 Task: In the Contact  Ariana.Allen@estee-lauder.com, schedule and save the meeting with title: 'Introducing Our Products and Services ', Select date: '27 August, 2023', select start time: 12:00:PM. Add location in person New York with meeting description: Kindly join this meeting to understand Product Demo and Service Presentation.. Logged in from softage.1@softage.net
Action: Mouse moved to (102, 61)
Screenshot: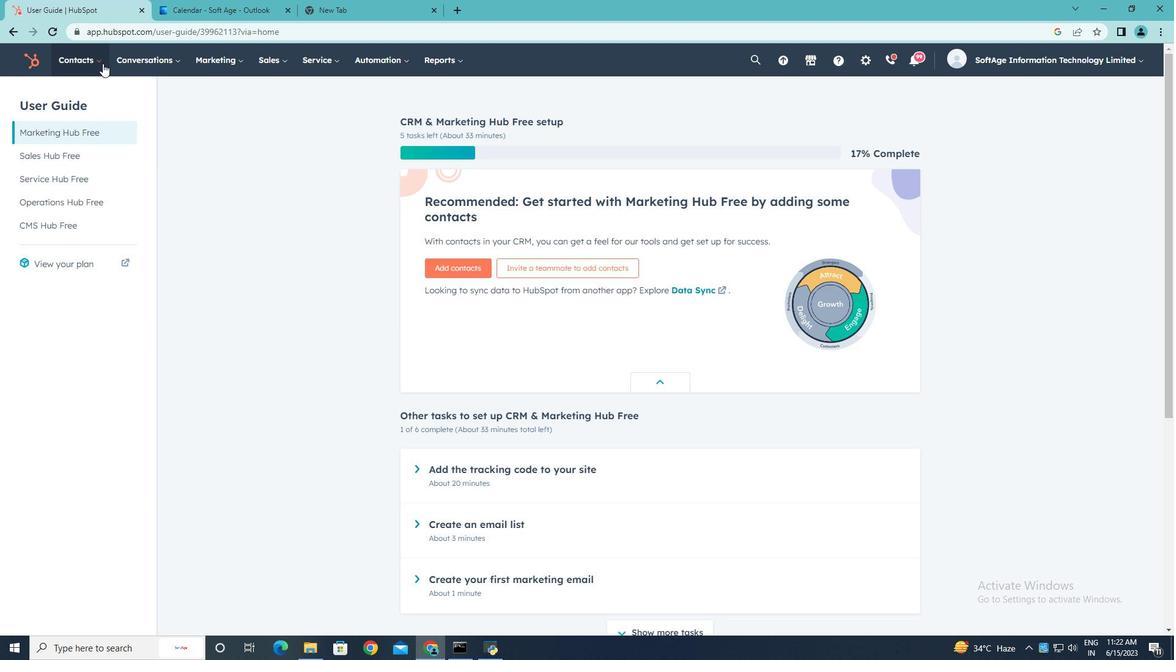 
Action: Mouse pressed left at (102, 61)
Screenshot: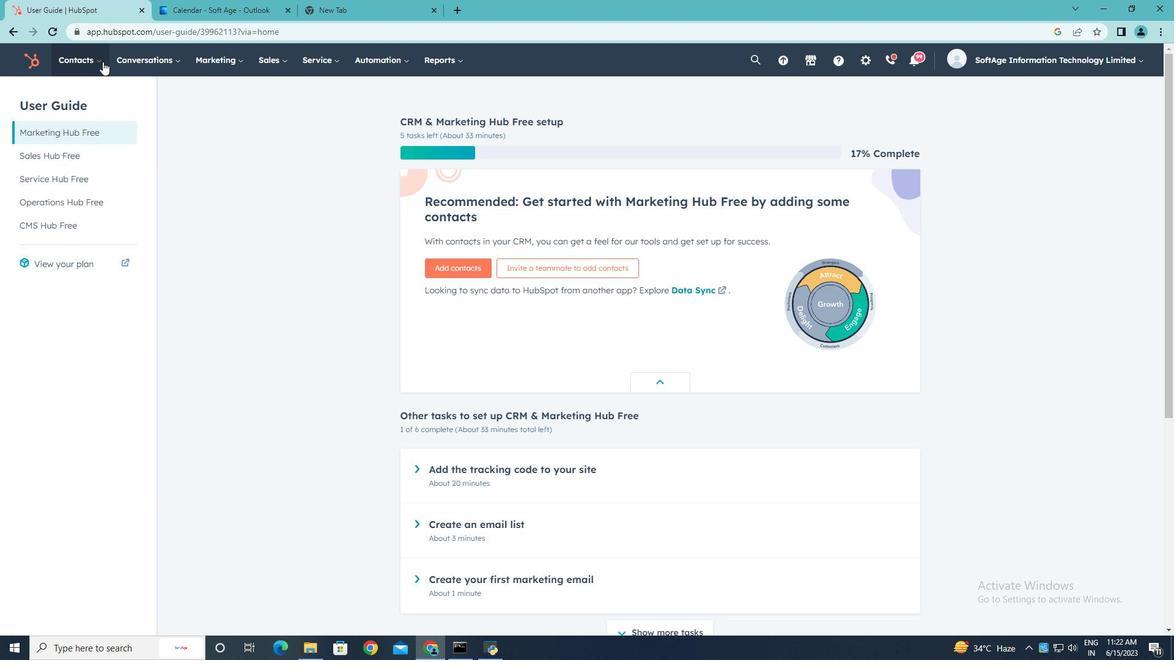 
Action: Mouse moved to (94, 98)
Screenshot: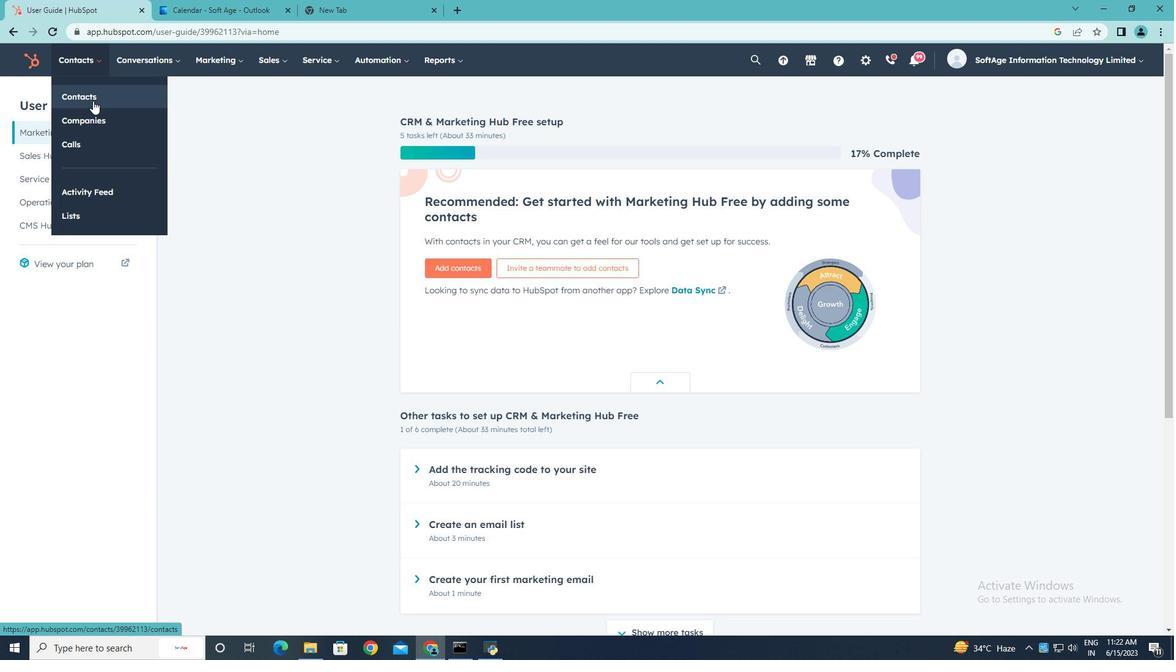 
Action: Mouse pressed left at (94, 98)
Screenshot: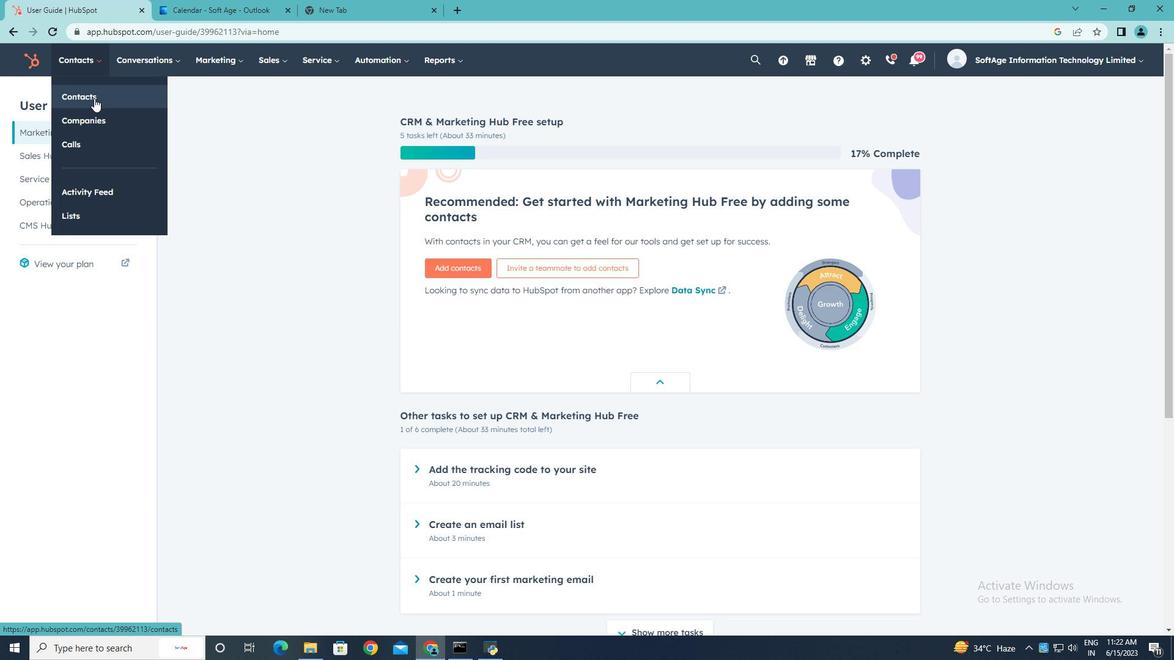 
Action: Mouse moved to (87, 195)
Screenshot: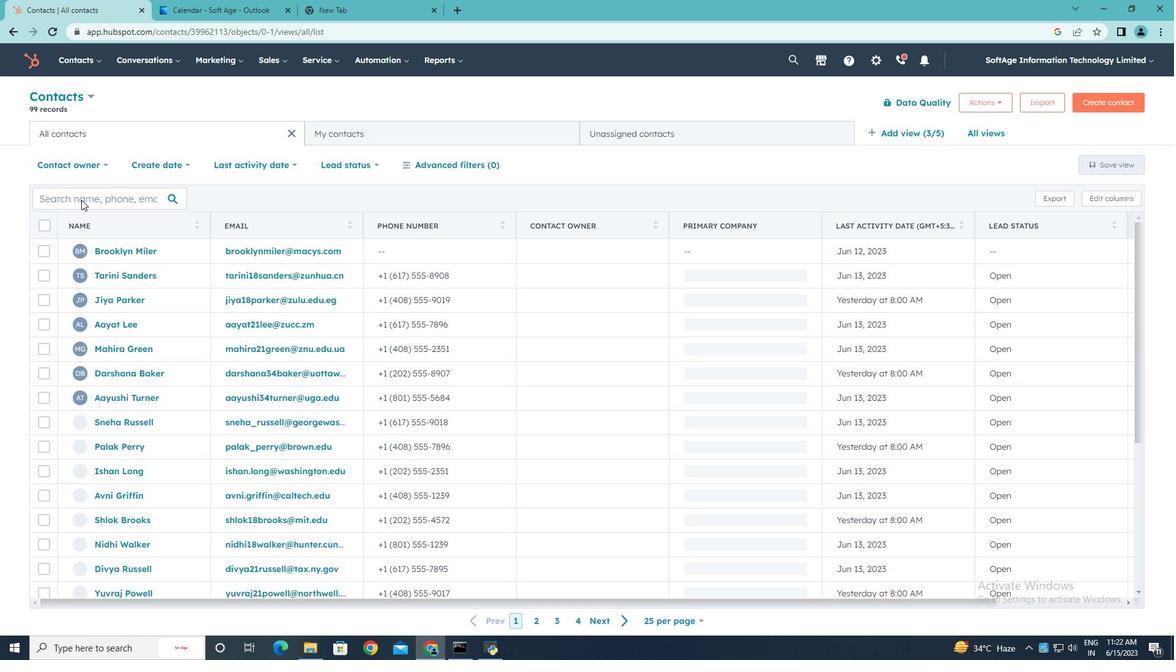 
Action: Mouse pressed left at (87, 195)
Screenshot: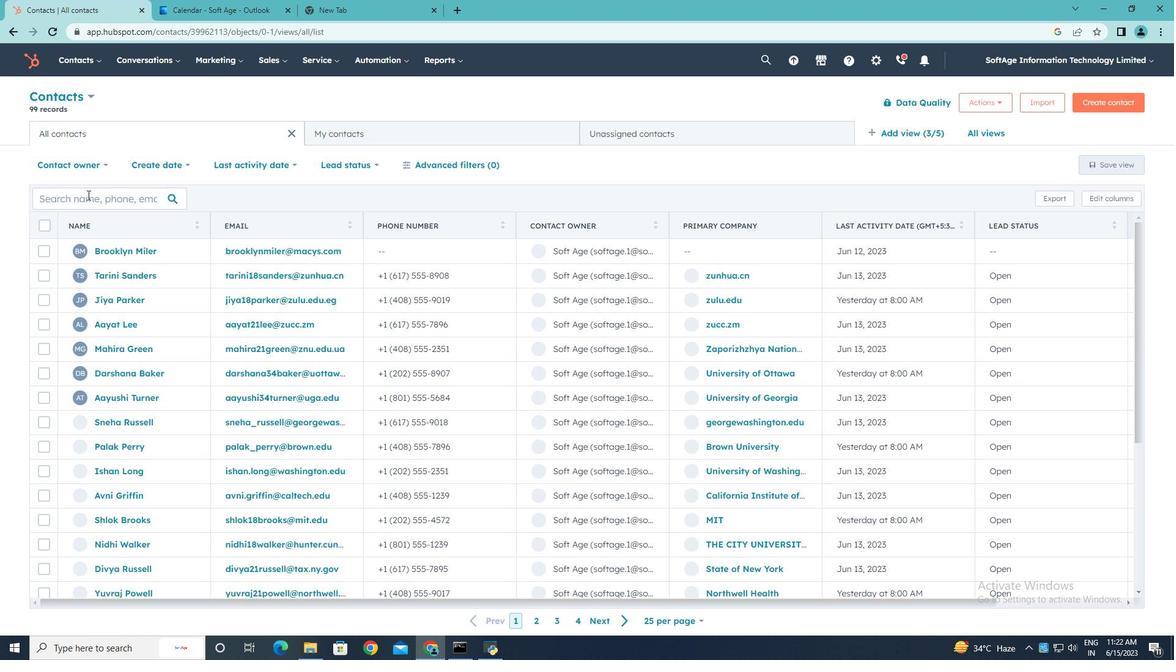 
Action: Key pressed <Key.shift>Ariana.<Key.shift>Allen<Key.shift>@estee-lauder.com
Screenshot: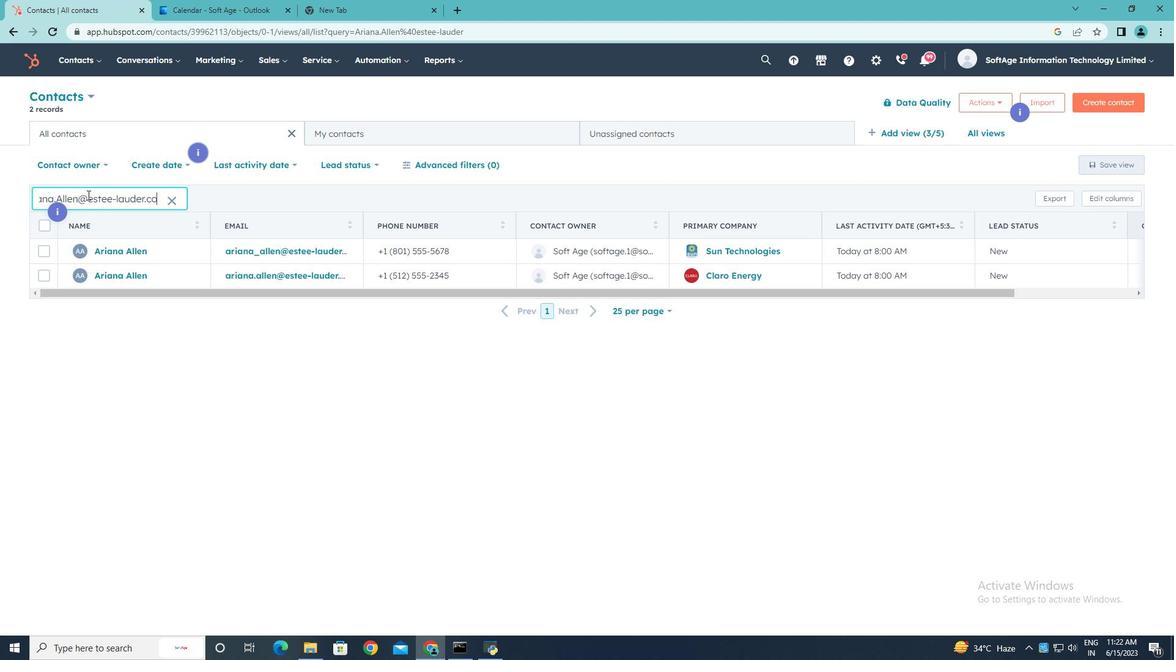 
Action: Mouse moved to (114, 272)
Screenshot: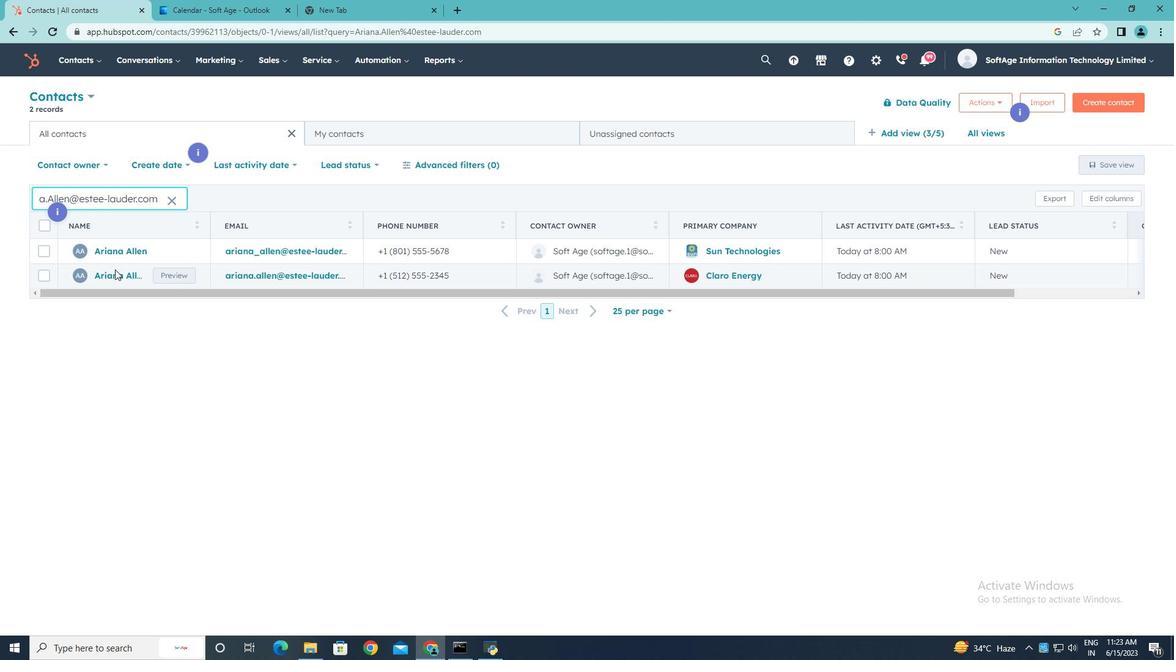 
Action: Mouse pressed left at (114, 272)
Screenshot: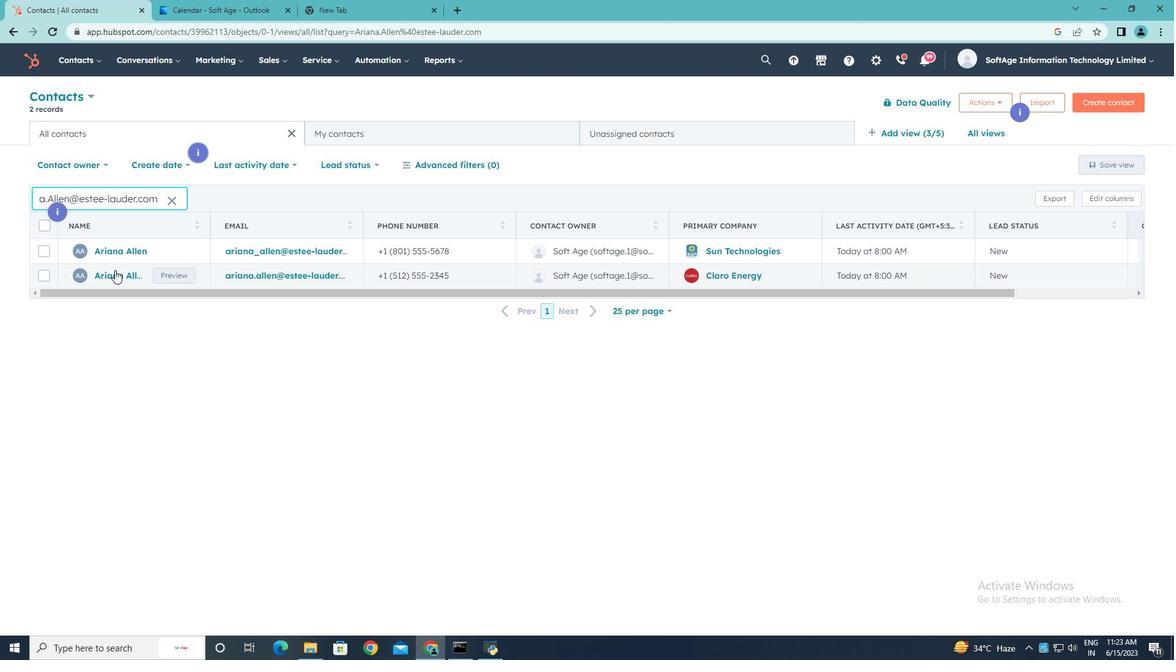 
Action: Mouse moved to (198, 203)
Screenshot: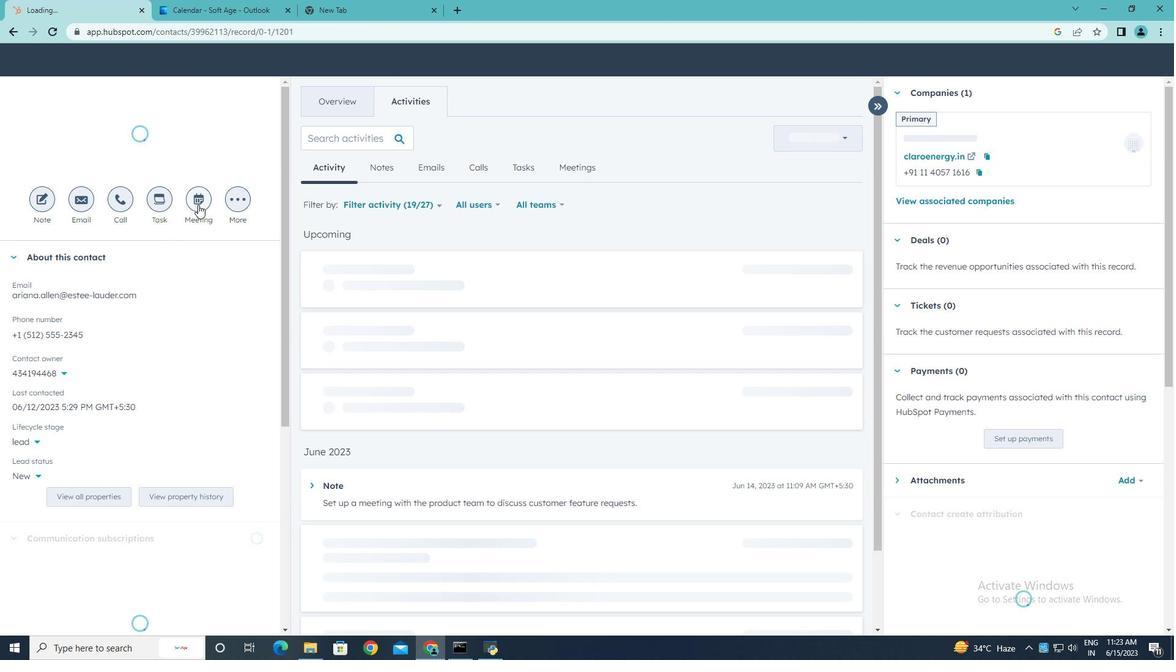 
Action: Mouse pressed left at (198, 203)
Screenshot: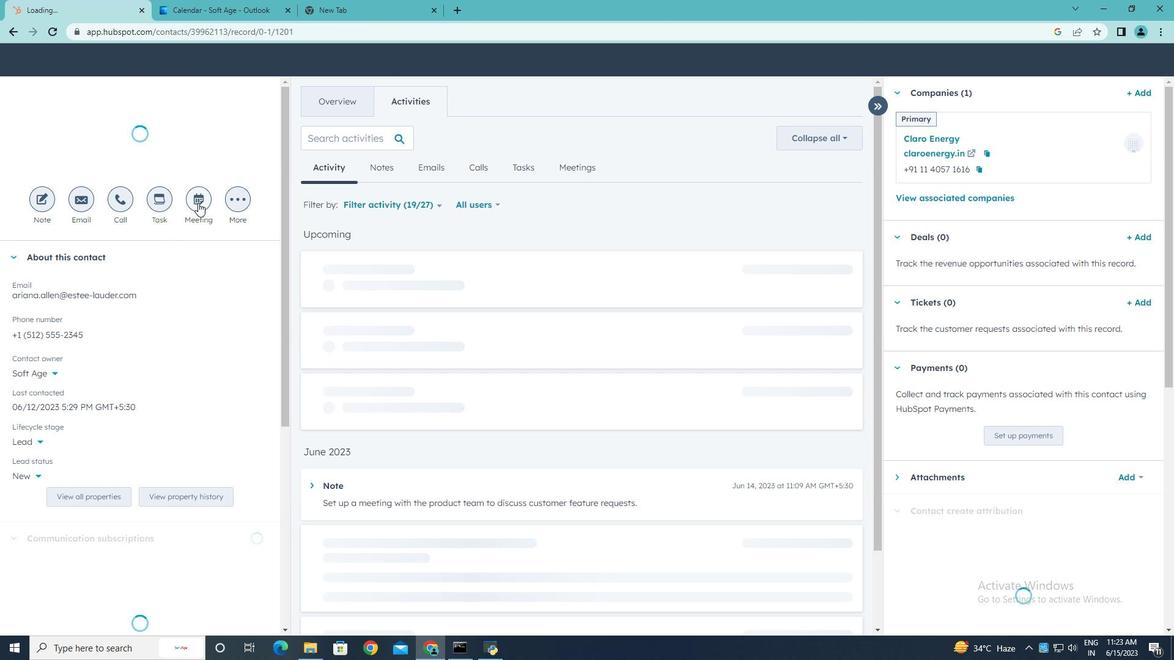 
Action: Key pressed <Key.shift><Key.shift><Key.shift><Key.shift><Key.shift>Introducing<Key.space><Key.shift>Our<Key.space><Key.shift><Key.shift><Key.shift><Key.shift><Key.shift><Key.shift><Key.shift><Key.shift><Key.shift><Key.shift>Products<Key.space>and<Key.space><Key.shift>Services.
Screenshot: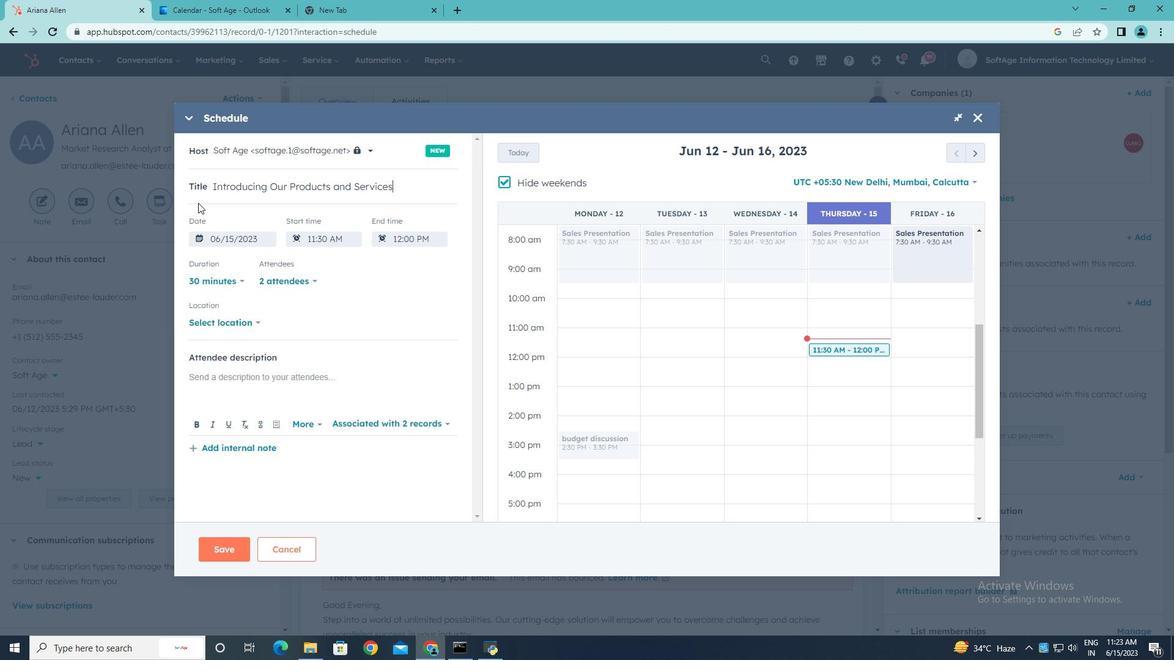 
Action: Mouse moved to (505, 181)
Screenshot: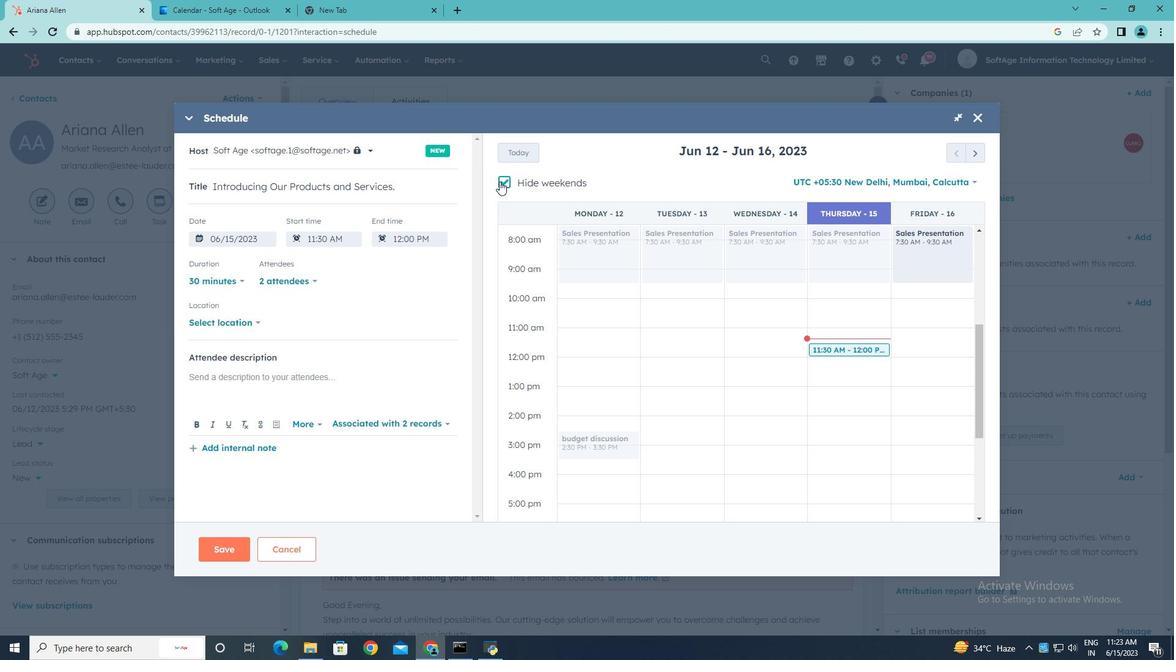 
Action: Mouse pressed left at (505, 181)
Screenshot: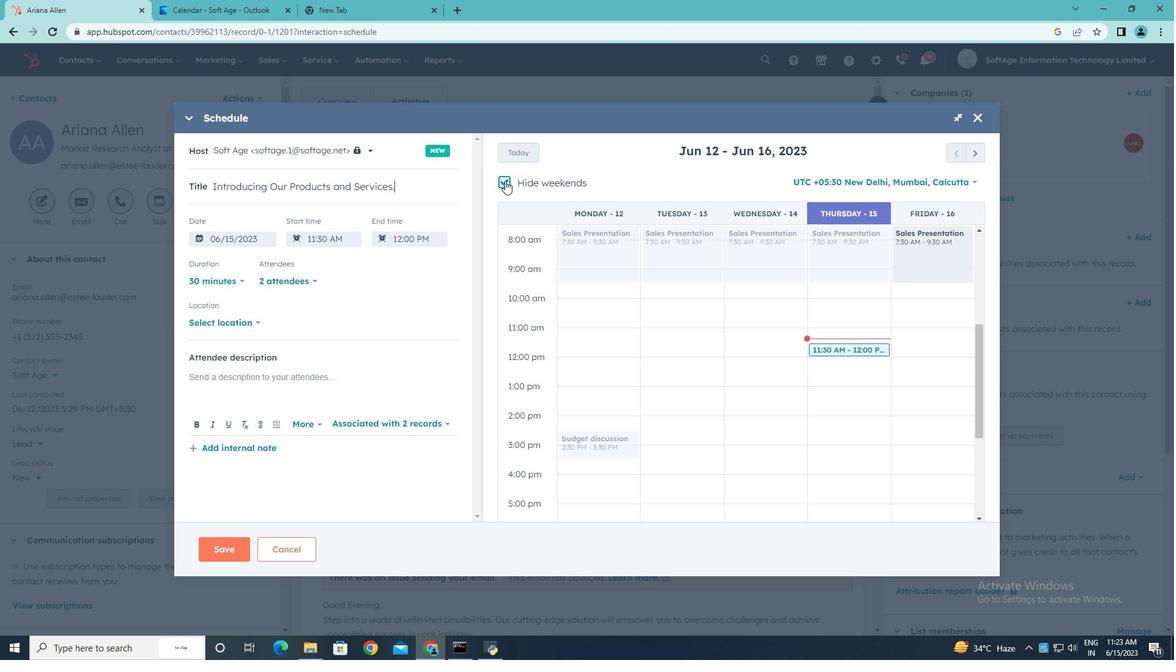 
Action: Mouse moved to (975, 152)
Screenshot: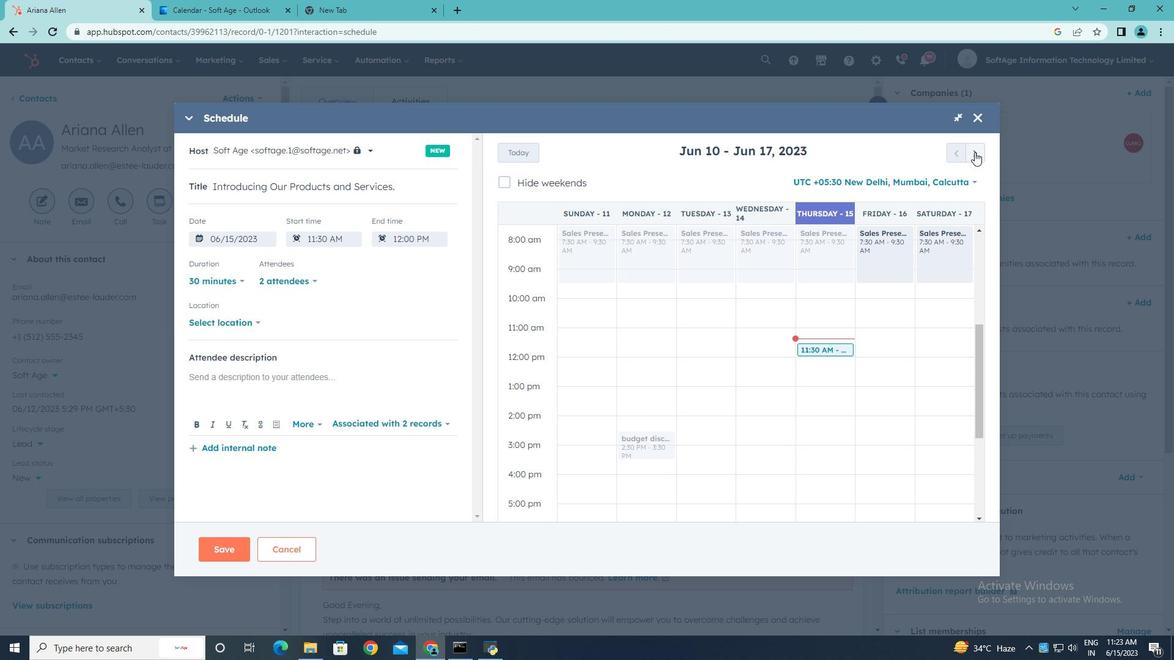 
Action: Mouse pressed left at (975, 152)
Screenshot: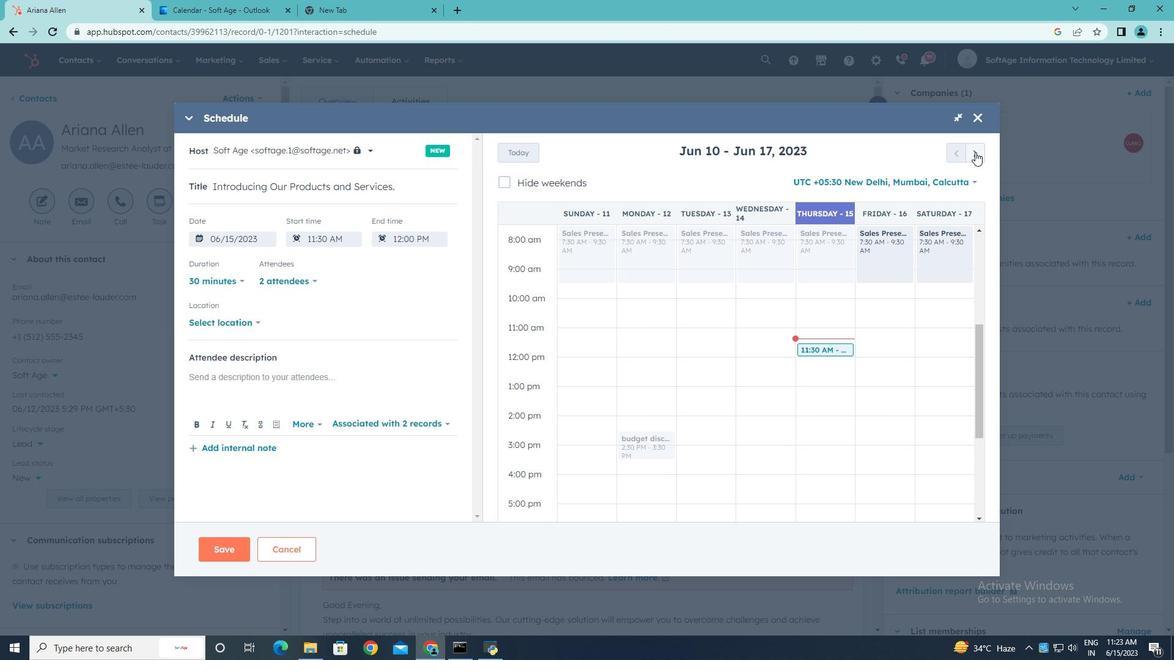
Action: Mouse pressed left at (975, 152)
Screenshot: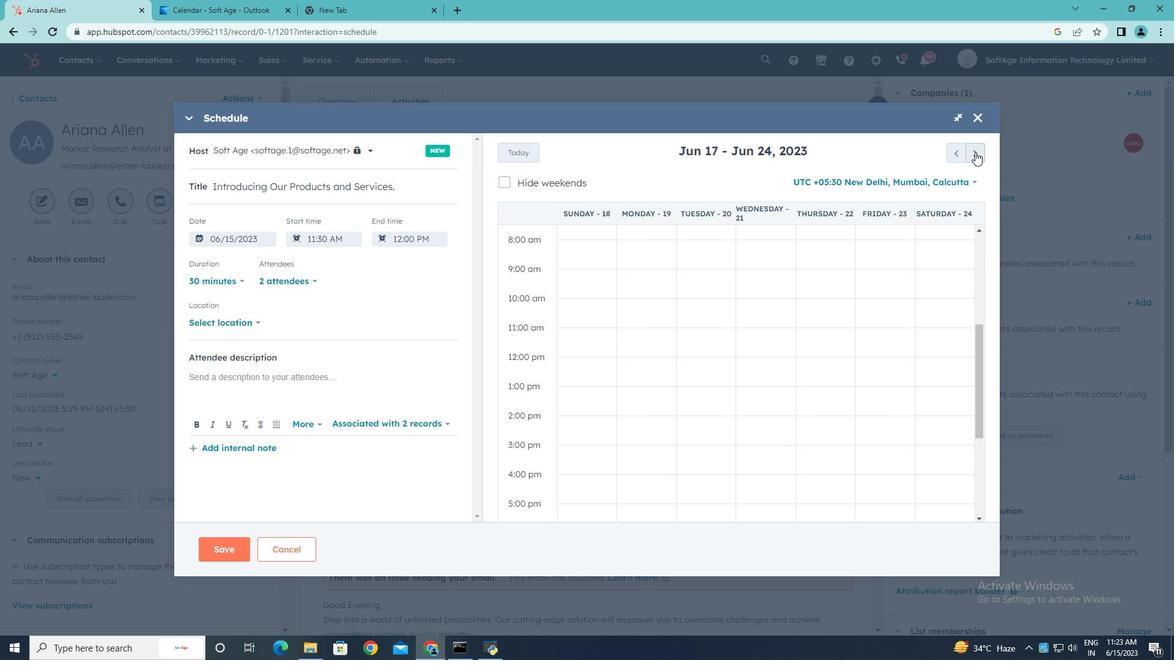 
Action: Mouse pressed left at (975, 152)
Screenshot: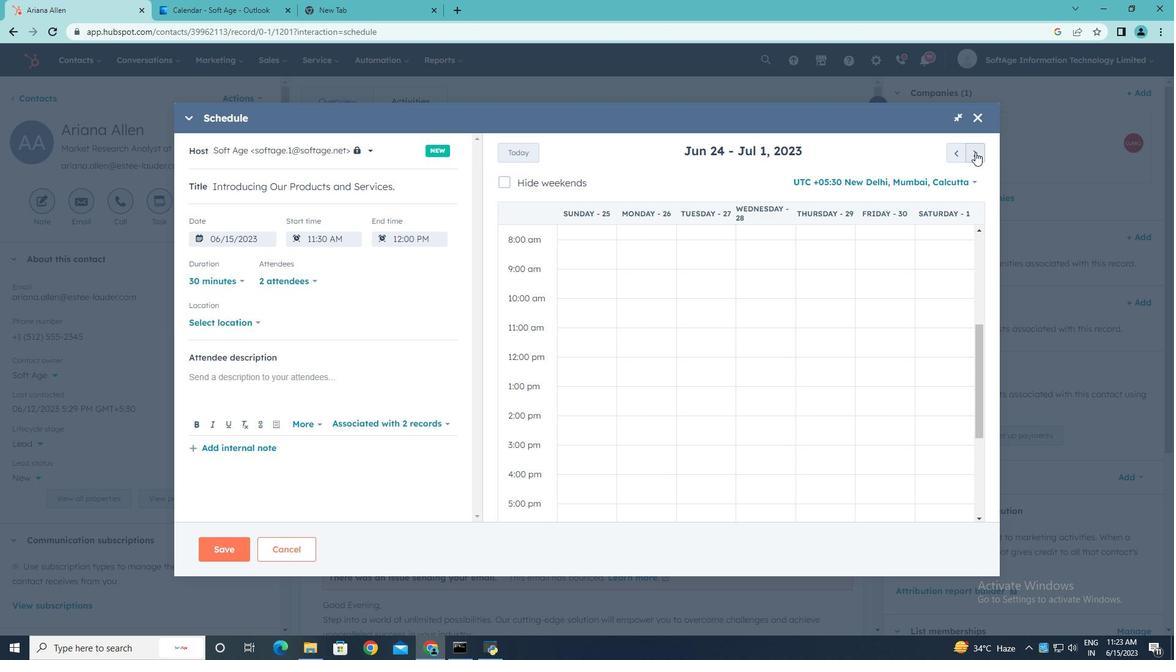 
Action: Mouse pressed left at (975, 152)
Screenshot: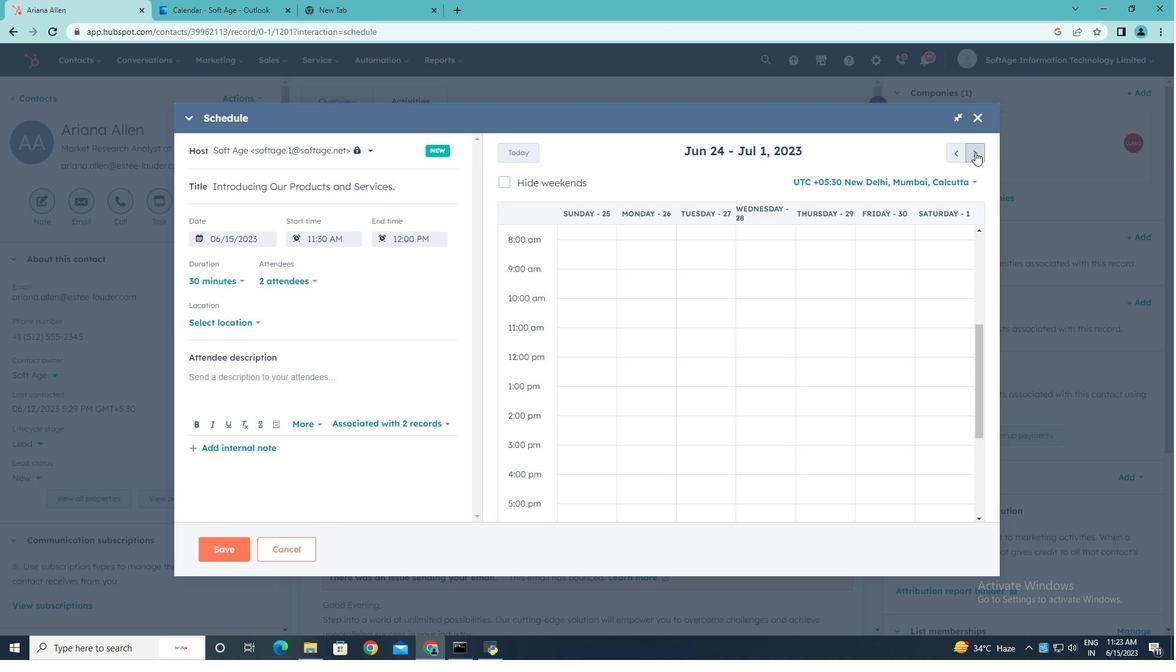 
Action: Mouse pressed left at (975, 152)
Screenshot: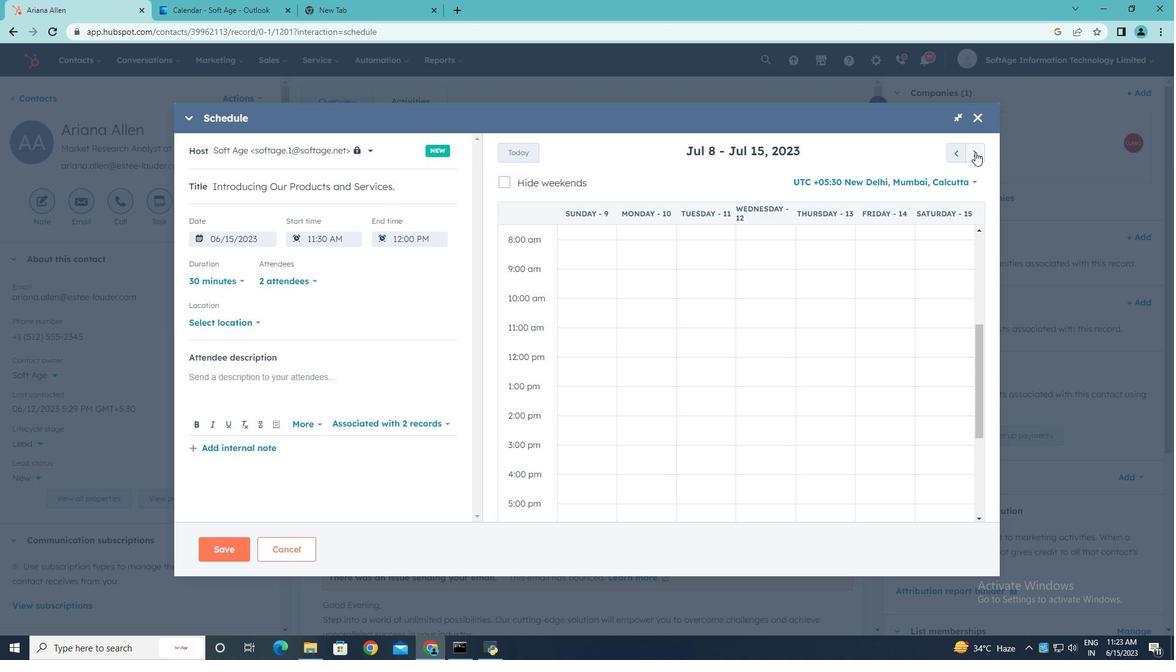 
Action: Mouse pressed left at (975, 152)
Screenshot: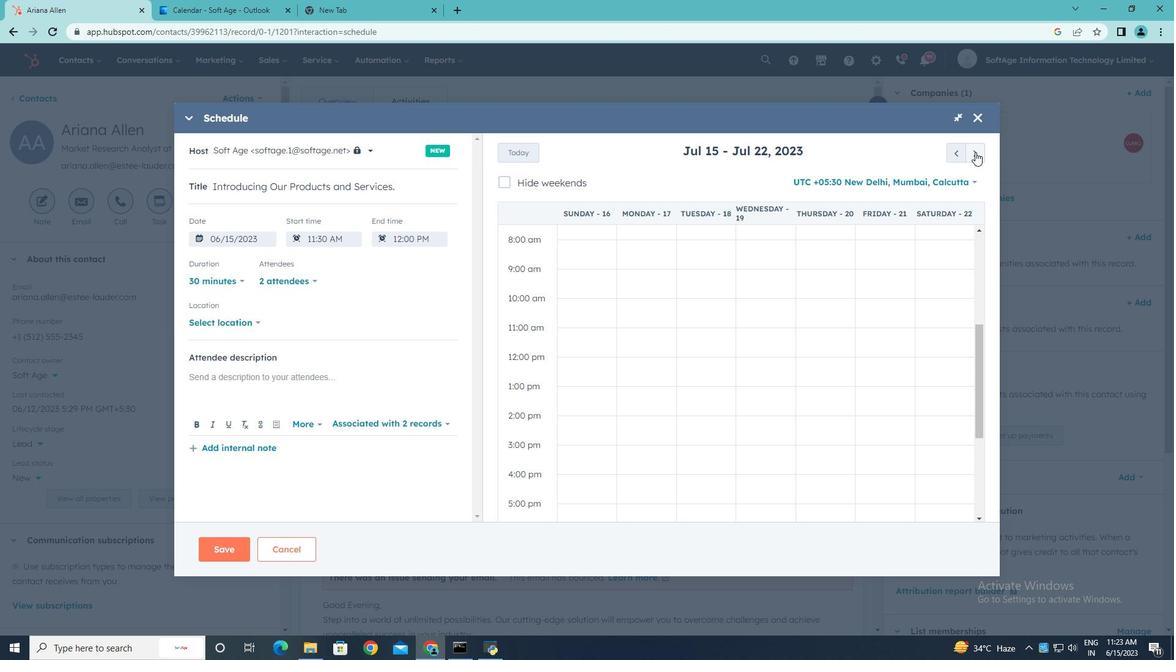 
Action: Mouse pressed left at (975, 152)
Screenshot: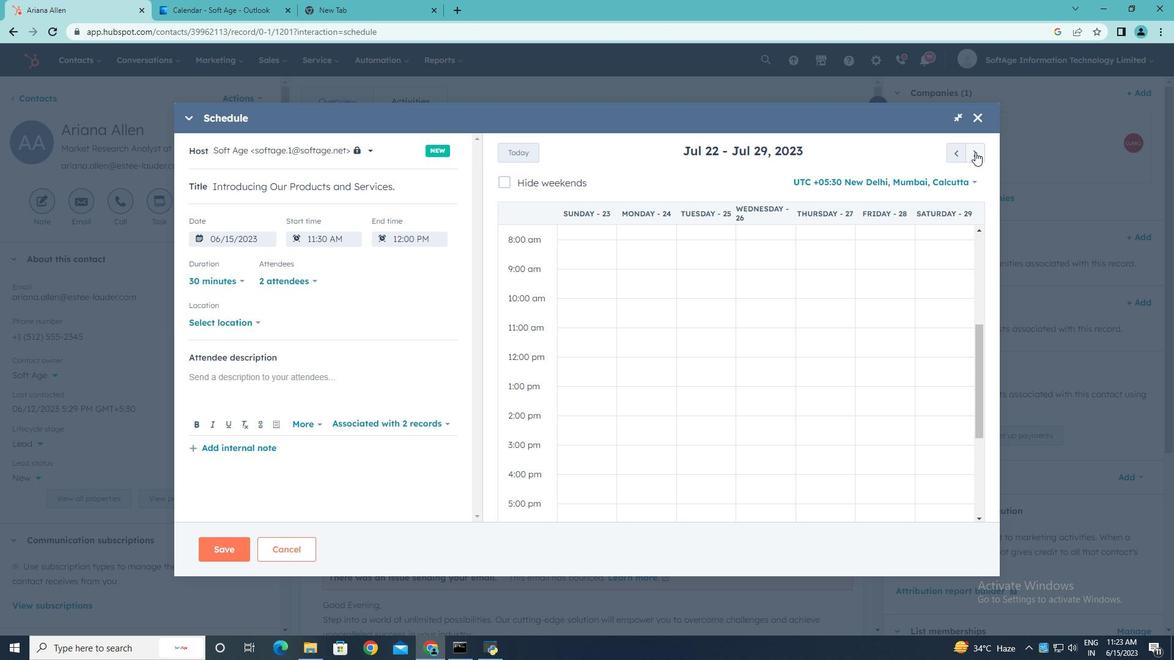 
Action: Mouse pressed left at (975, 152)
Screenshot: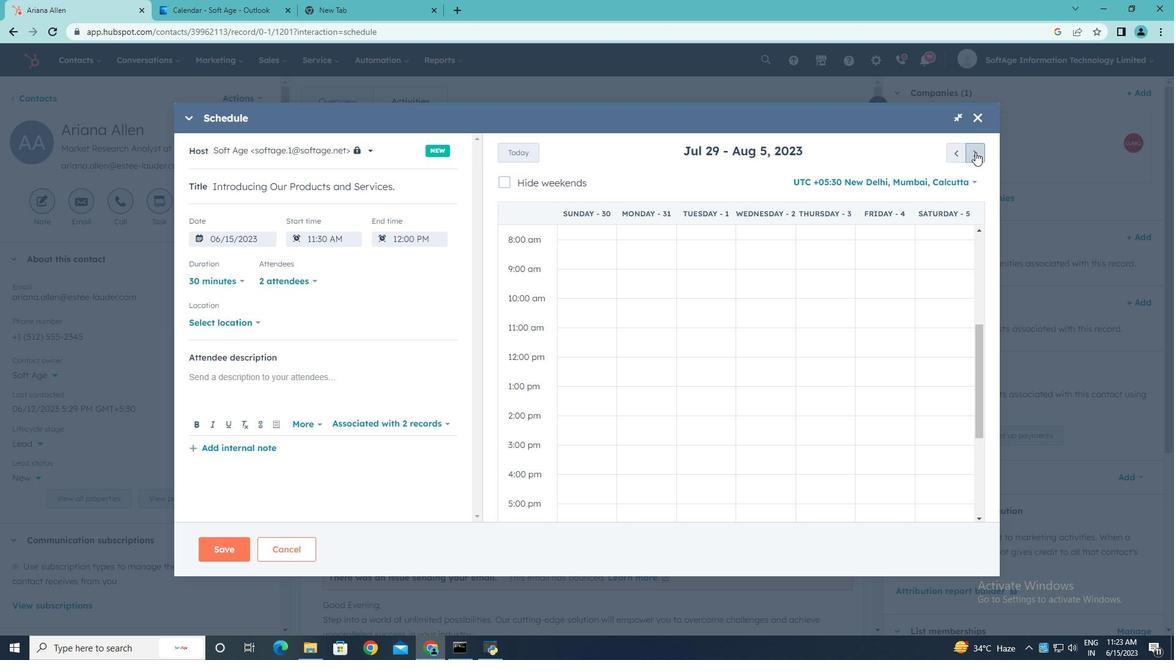 
Action: Mouse pressed left at (975, 152)
Screenshot: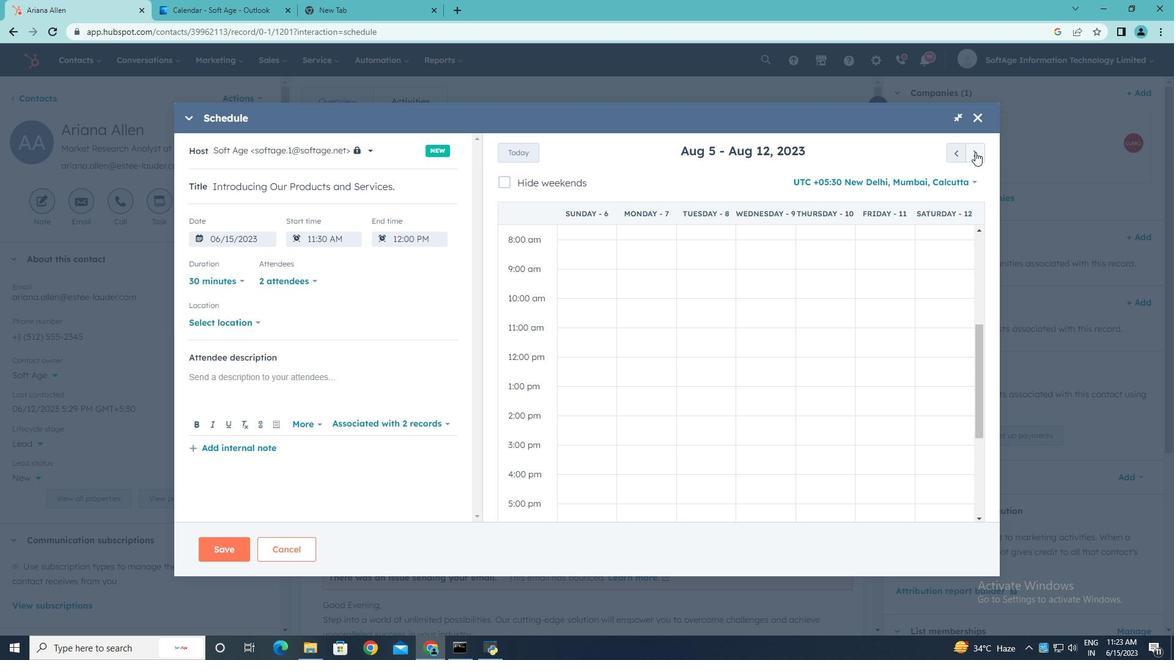 
Action: Mouse pressed left at (975, 152)
Screenshot: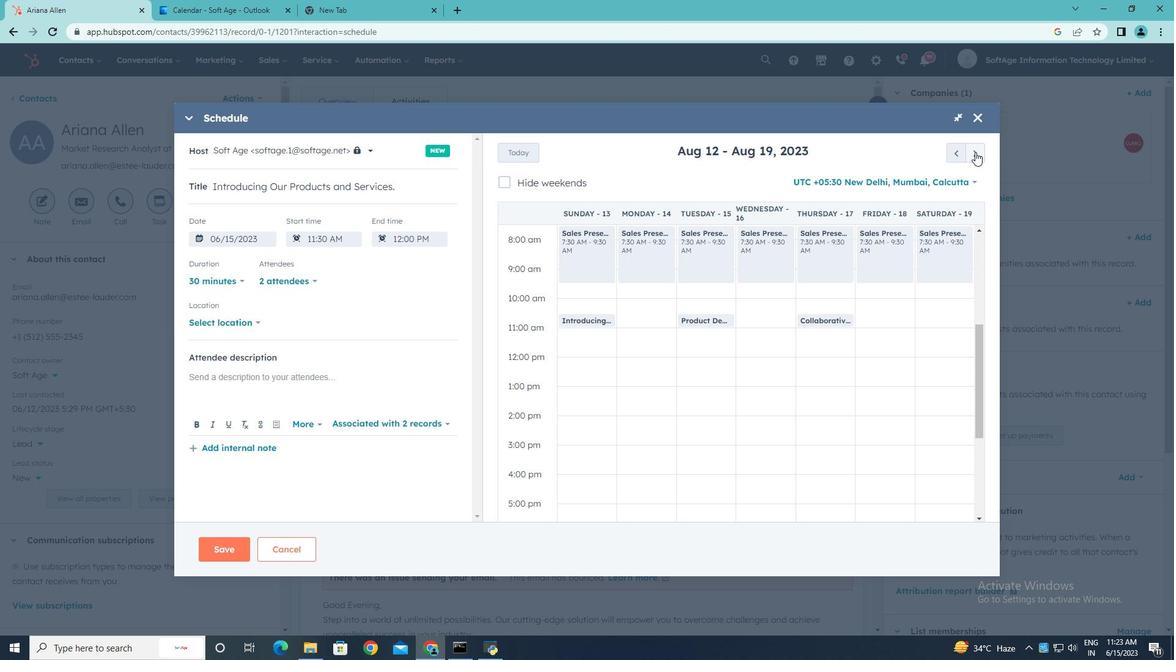 
Action: Mouse moved to (973, 151)
Screenshot: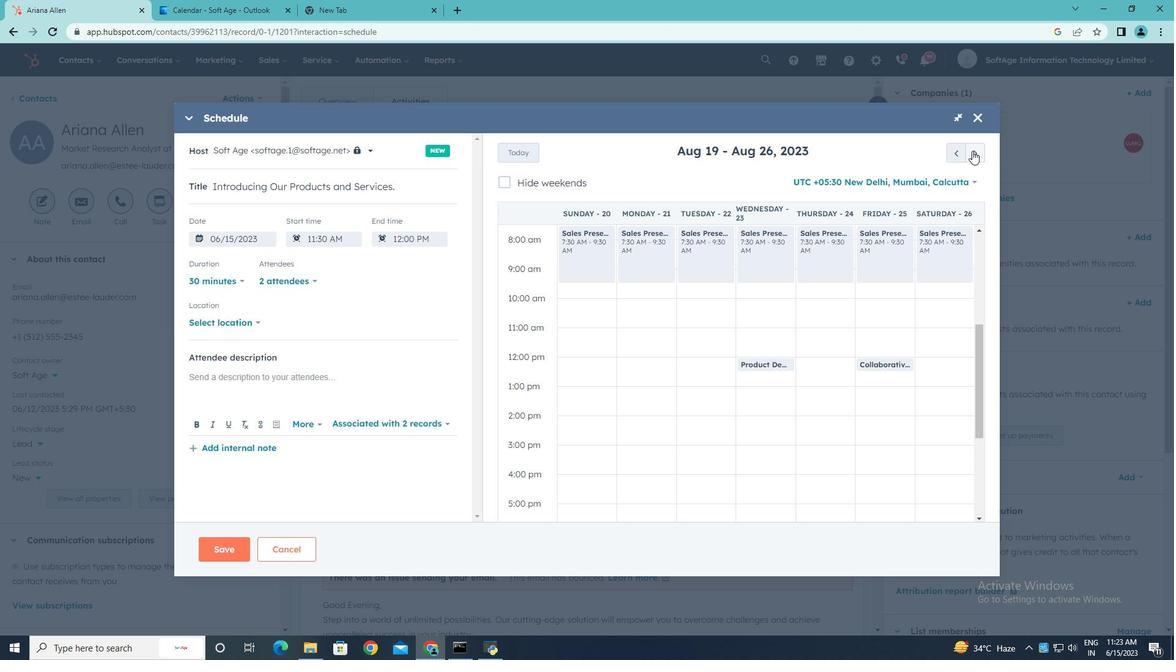 
Action: Mouse pressed left at (973, 151)
Screenshot: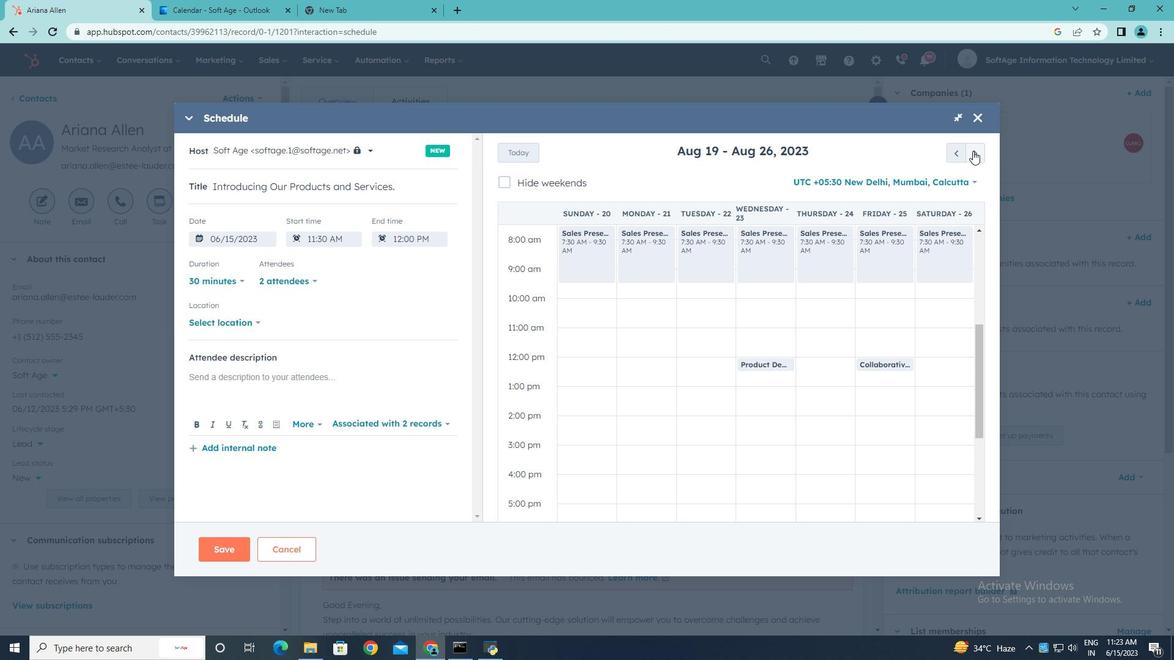 
Action: Mouse moved to (569, 362)
Screenshot: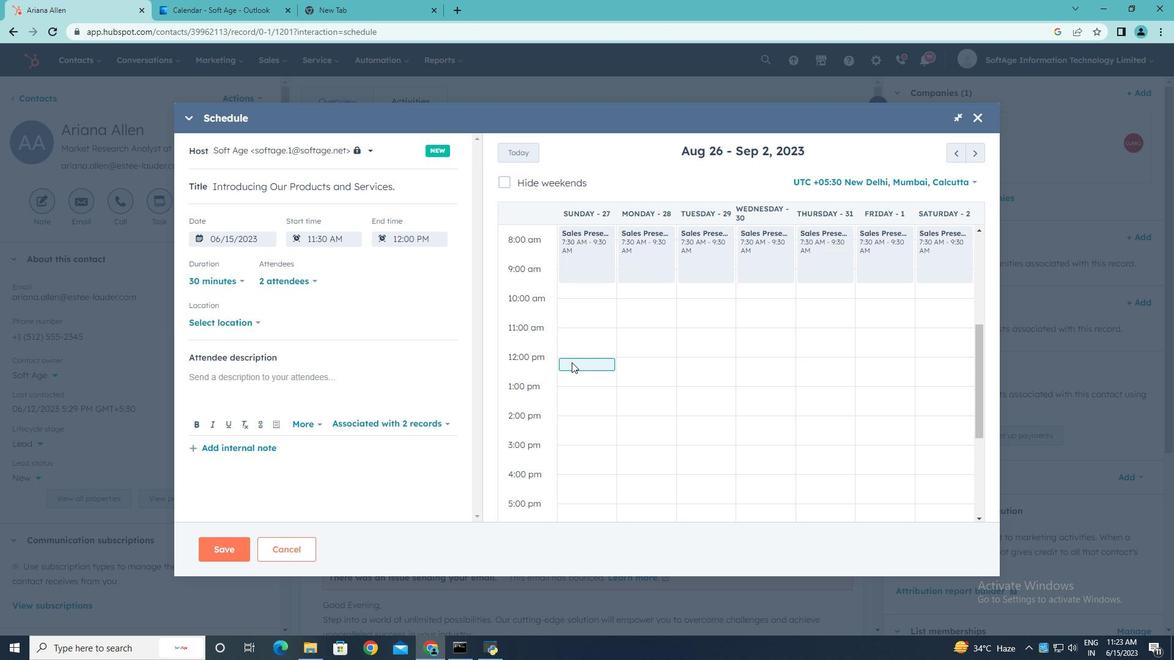 
Action: Mouse pressed left at (569, 362)
Screenshot: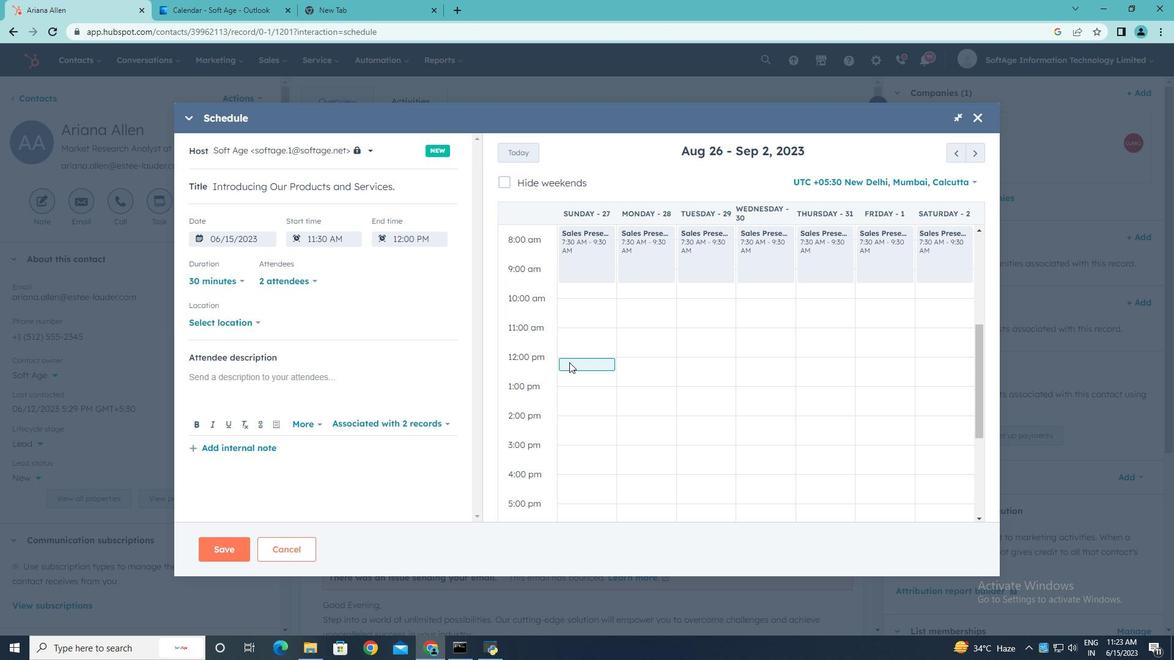 
Action: Mouse moved to (255, 321)
Screenshot: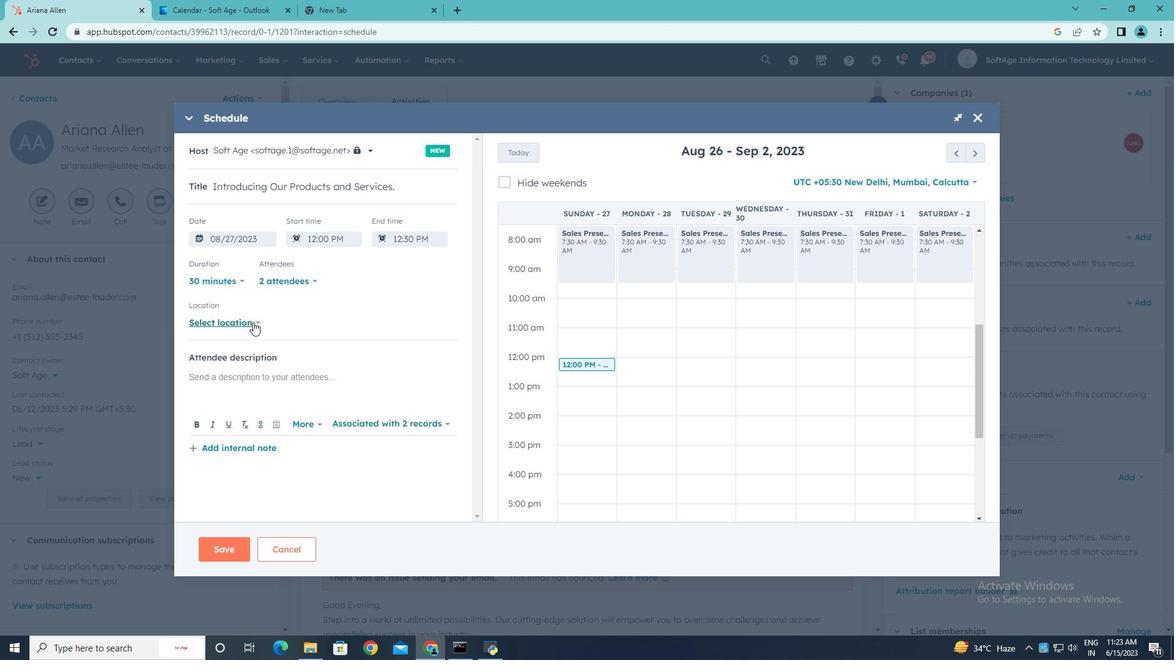 
Action: Mouse pressed left at (255, 321)
Screenshot: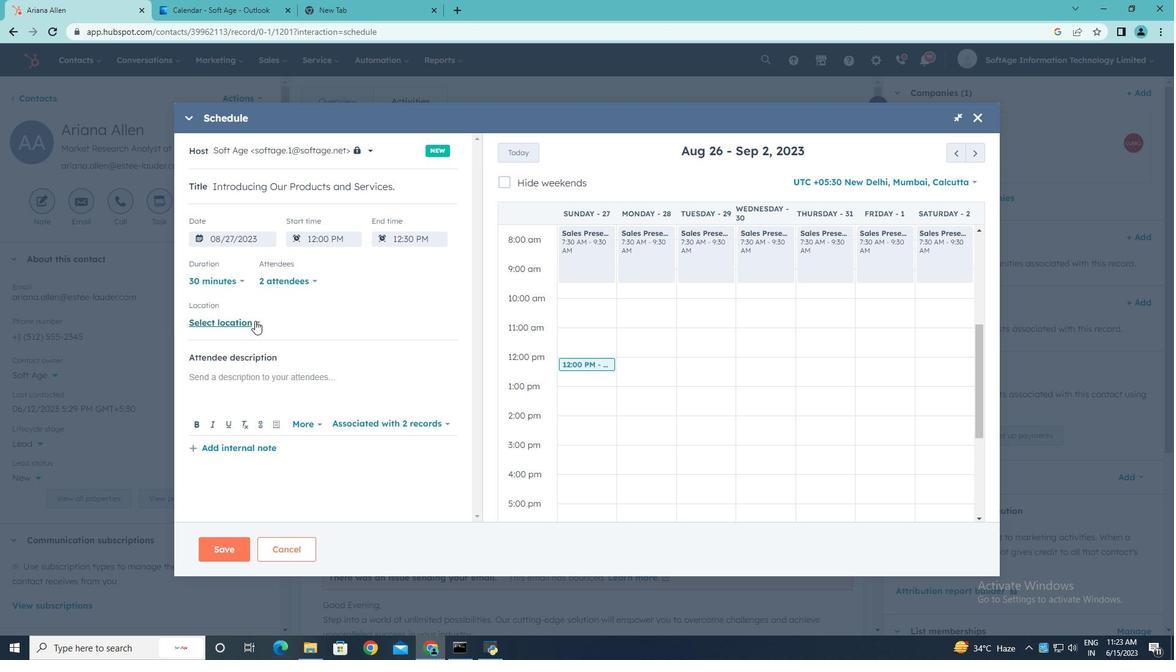 
Action: Mouse moved to (296, 319)
Screenshot: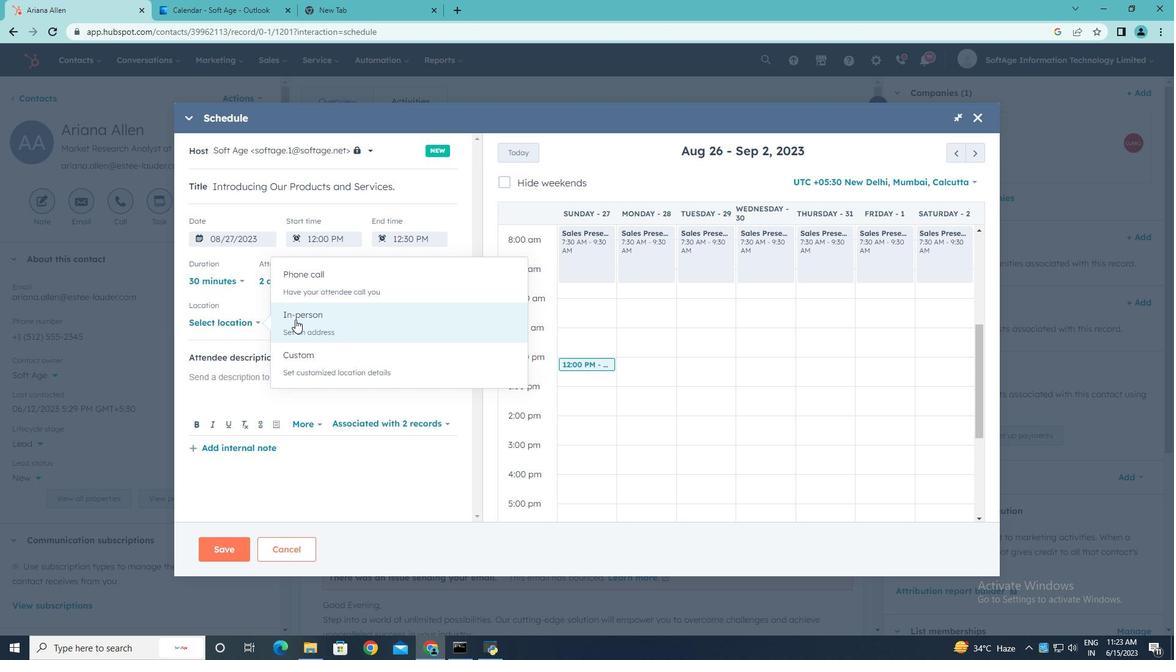 
Action: Mouse pressed left at (296, 319)
Screenshot: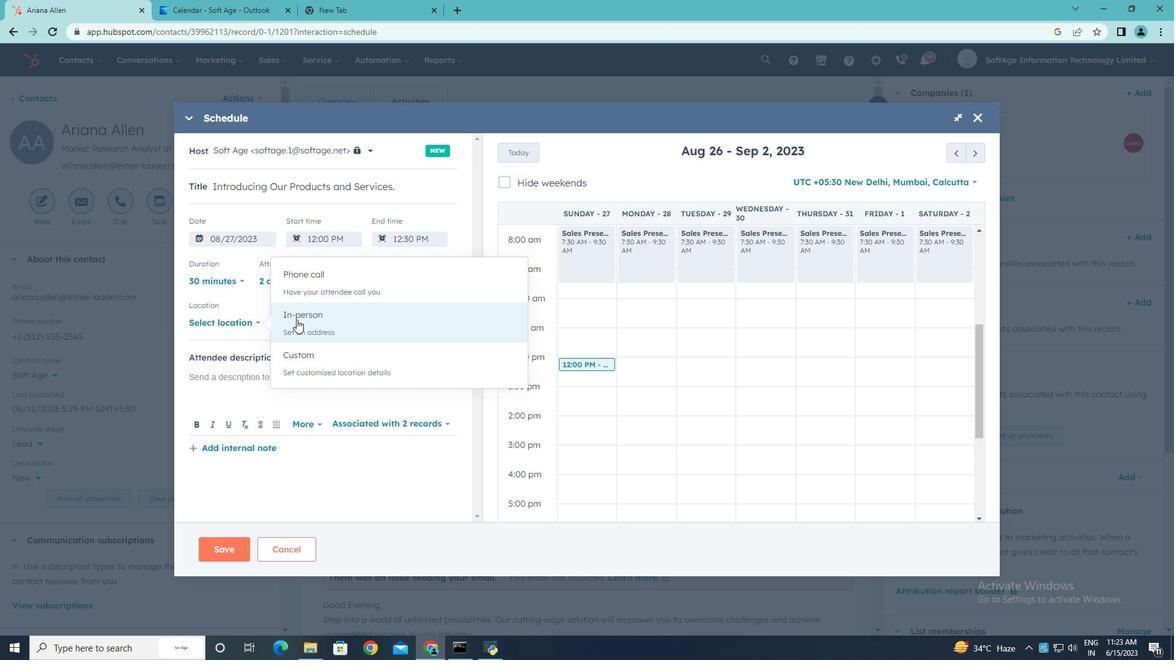 
Action: Mouse moved to (301, 325)
Screenshot: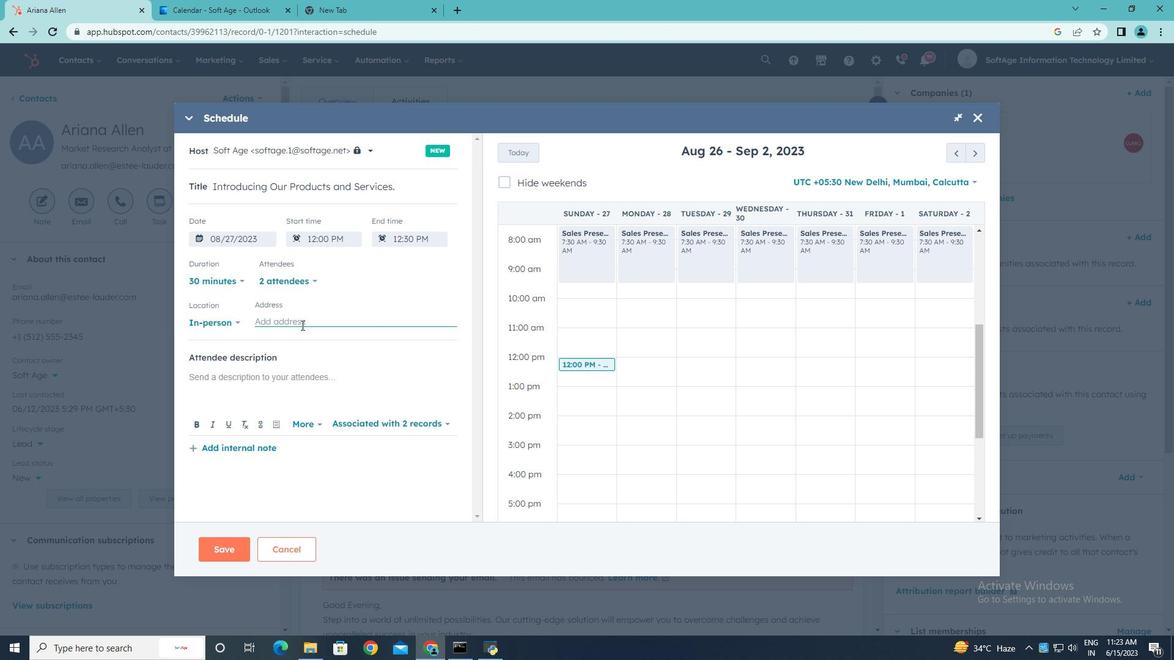 
Action: Mouse pressed left at (301, 325)
Screenshot: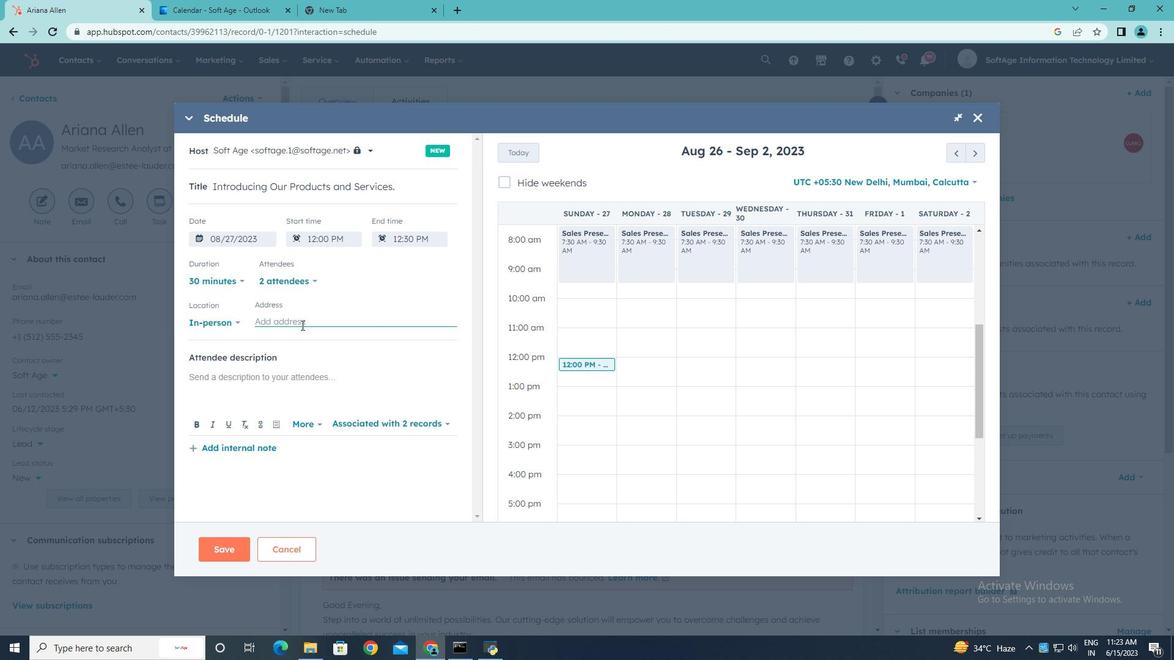 
Action: Mouse moved to (301, 325)
Screenshot: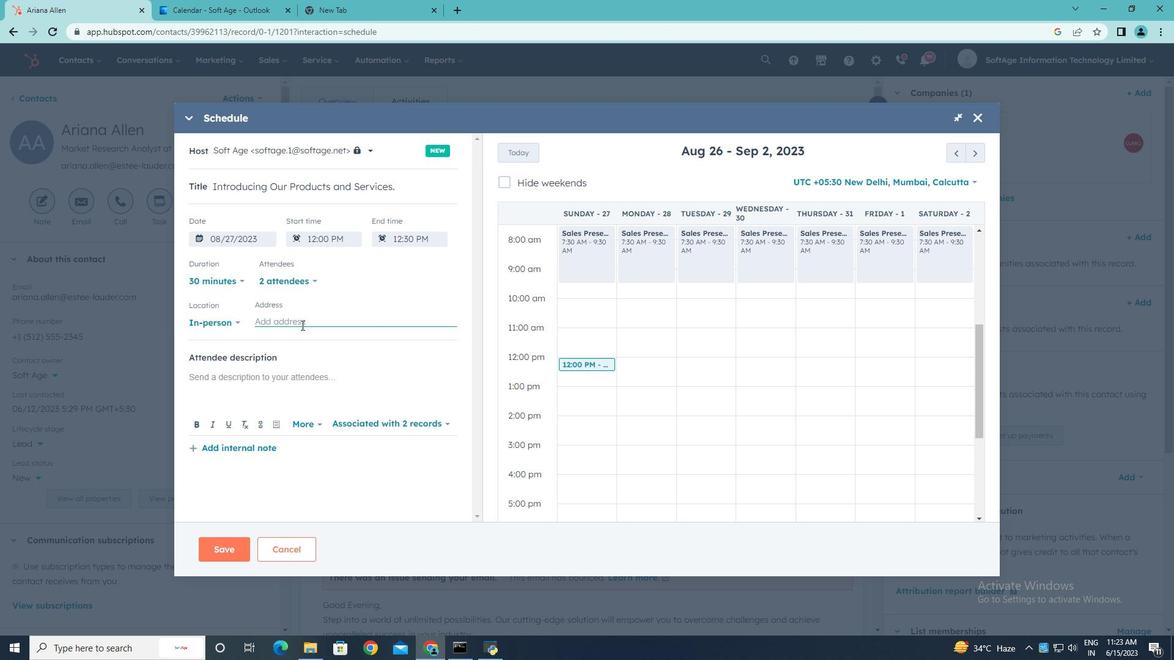 
Action: Key pressed <Key.shift>New<Key.space><Key.shift>York
Screenshot: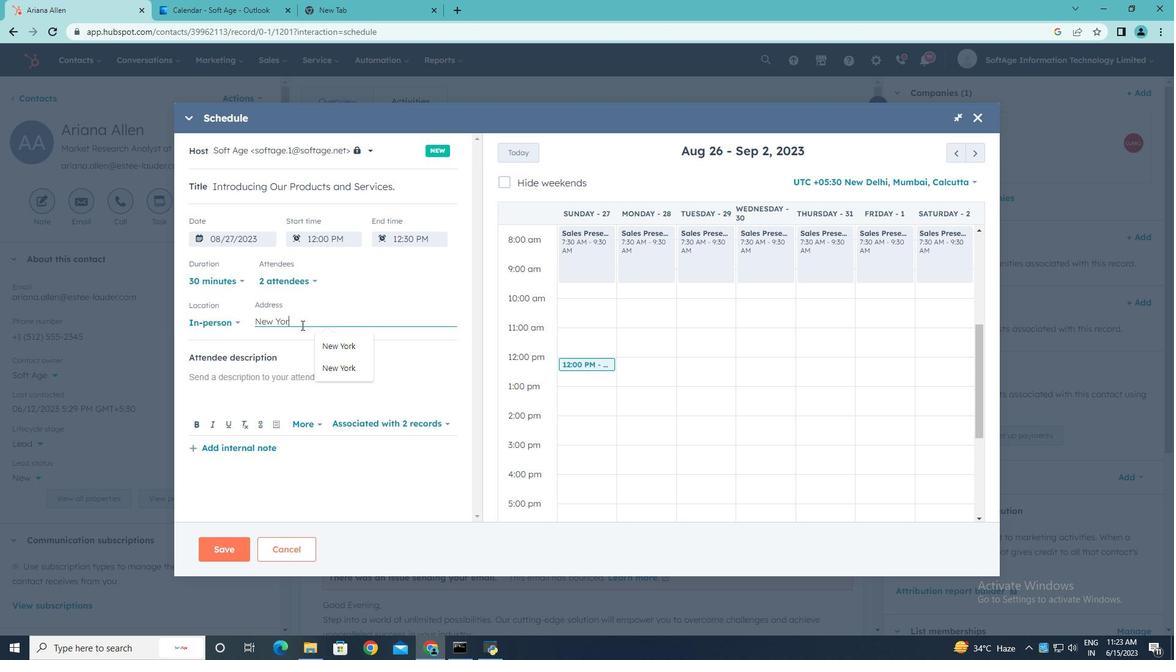 
Action: Mouse moved to (264, 377)
Screenshot: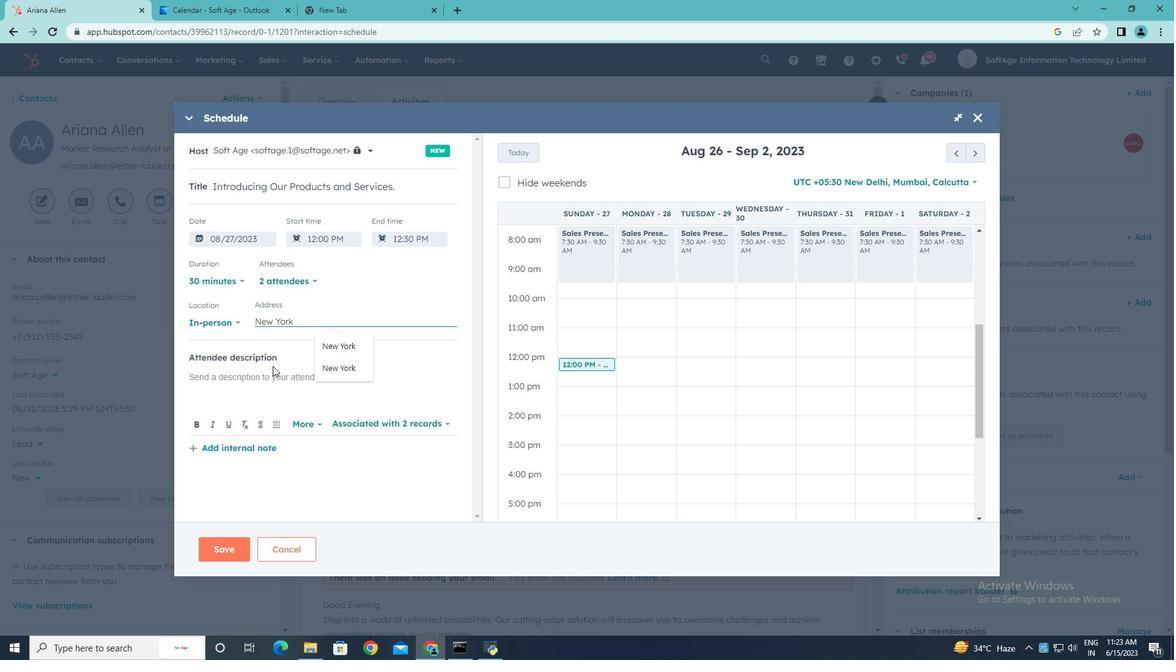 
Action: Mouse pressed left at (264, 377)
Screenshot: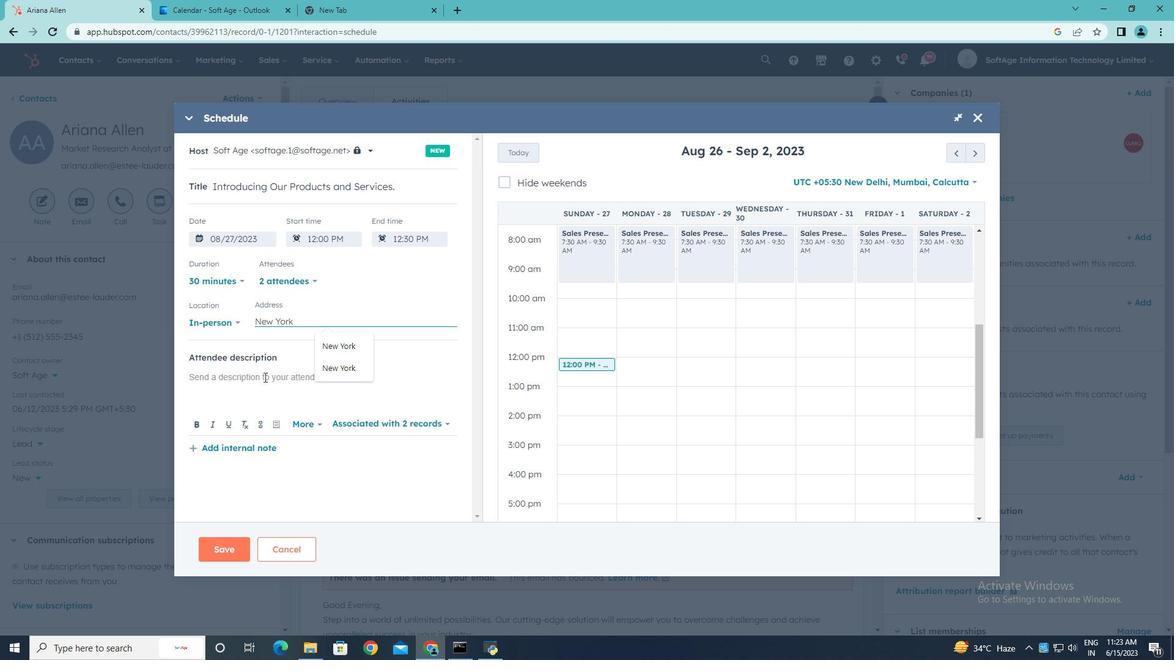 
Action: Key pressed <Key.shift>Kindly<Key.space>join<Key.space>thj<Key.backspace>is<Key.space>meeting<Key.space>to<Key.space>i<Key.backspace>understand<Key.space><Key.shift>Product<Key.space><Key.shift>Demo<Key.space>and<Key.space><Key.shift><Key.shift><Key.shift>Service<Key.space><Key.shift>Pres<Key.backspace>sentation..
Screenshot: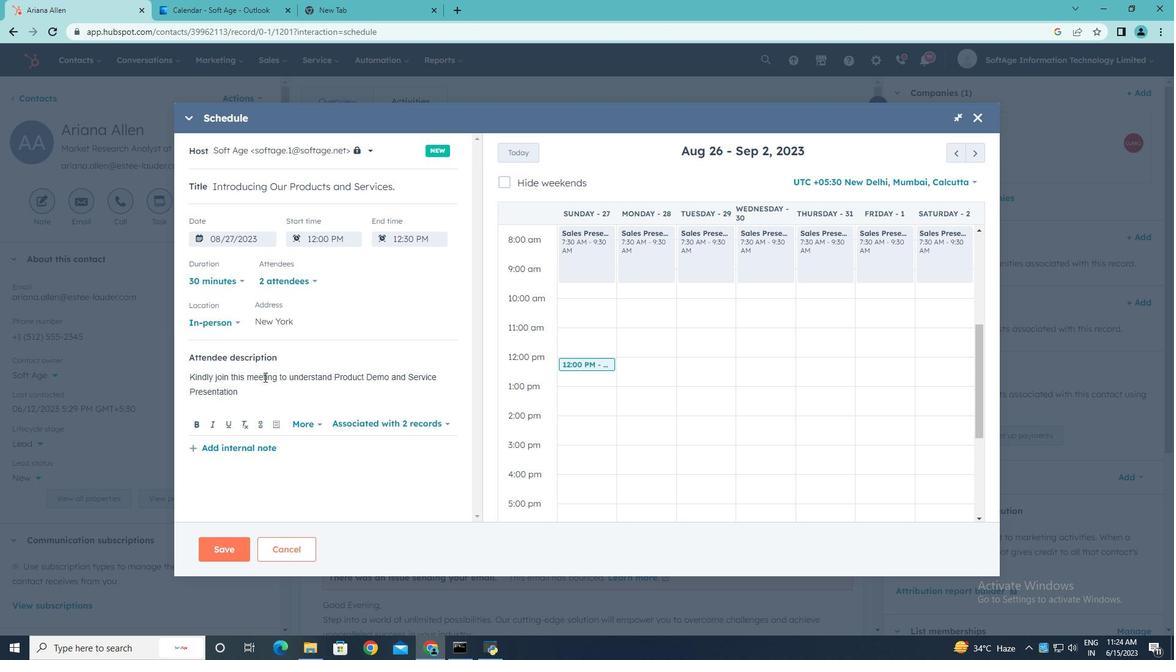 
Action: Mouse moved to (218, 549)
Screenshot: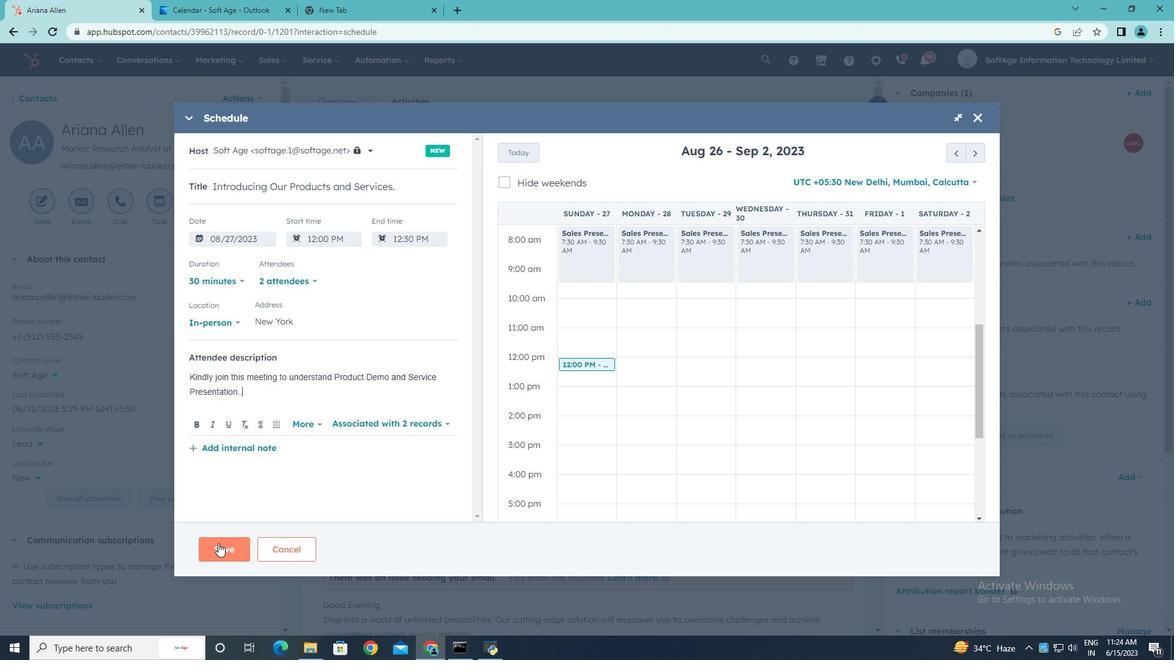 
Action: Mouse pressed left at (218, 549)
Screenshot: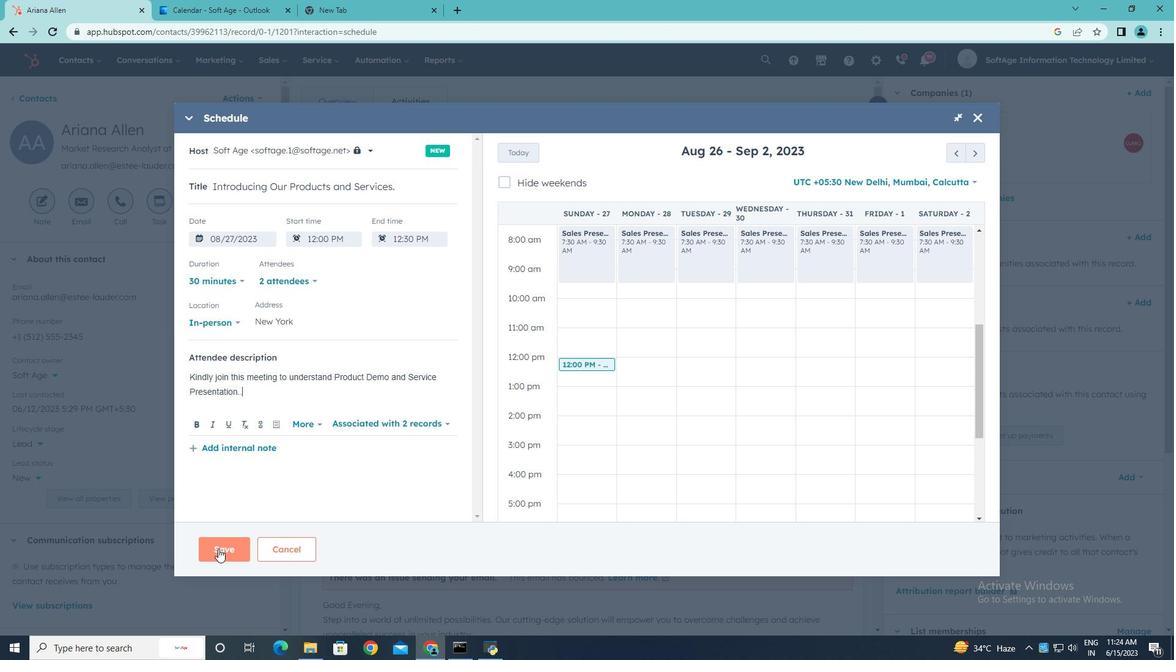
